 Task: Create New Customer with Customer Name: HomeGoods, Billing Address Line1: 4216 Skips Lane, Billing Address Line2:  Phoenix, Billing Address Line3:  Arizona 85012, Cell Number: 832-238-5031
Action: Mouse moved to (194, 38)
Screenshot: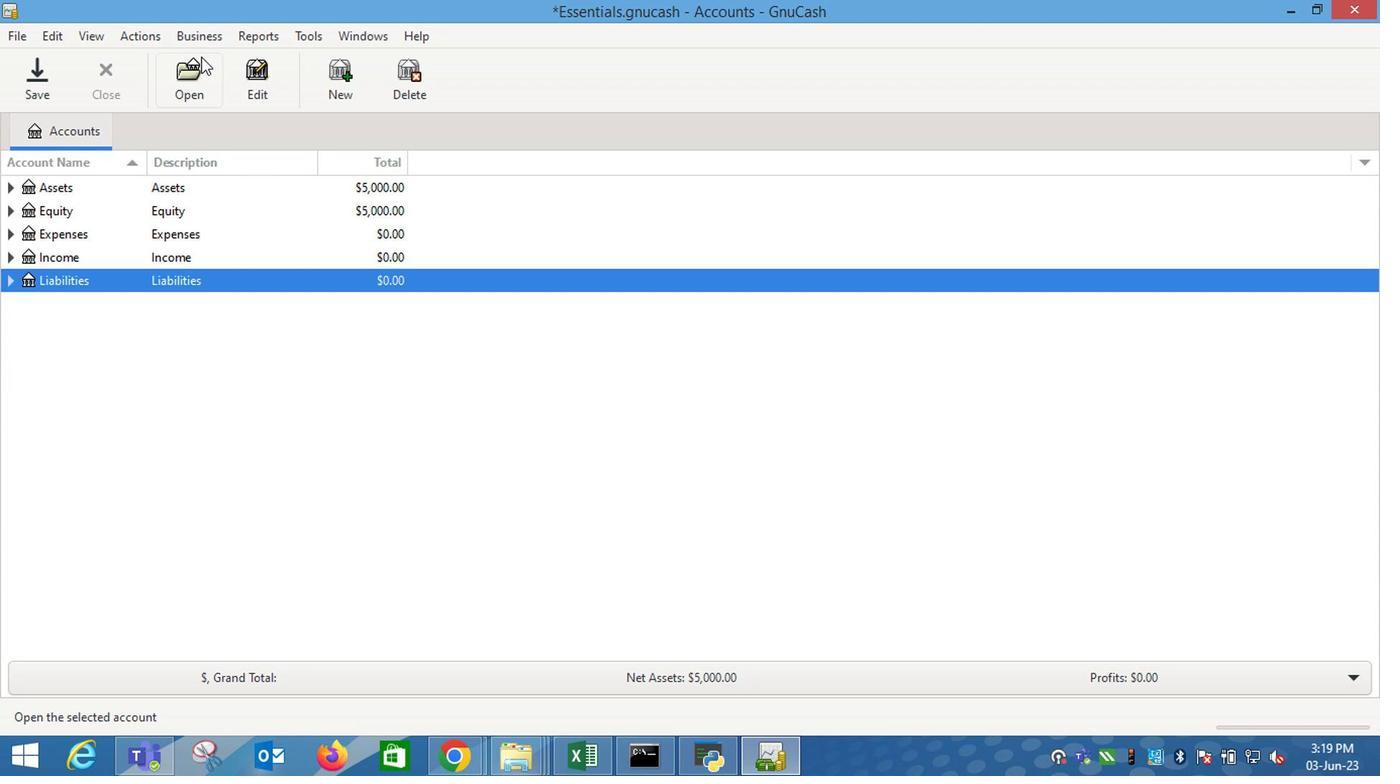 
Action: Mouse pressed left at (194, 38)
Screenshot: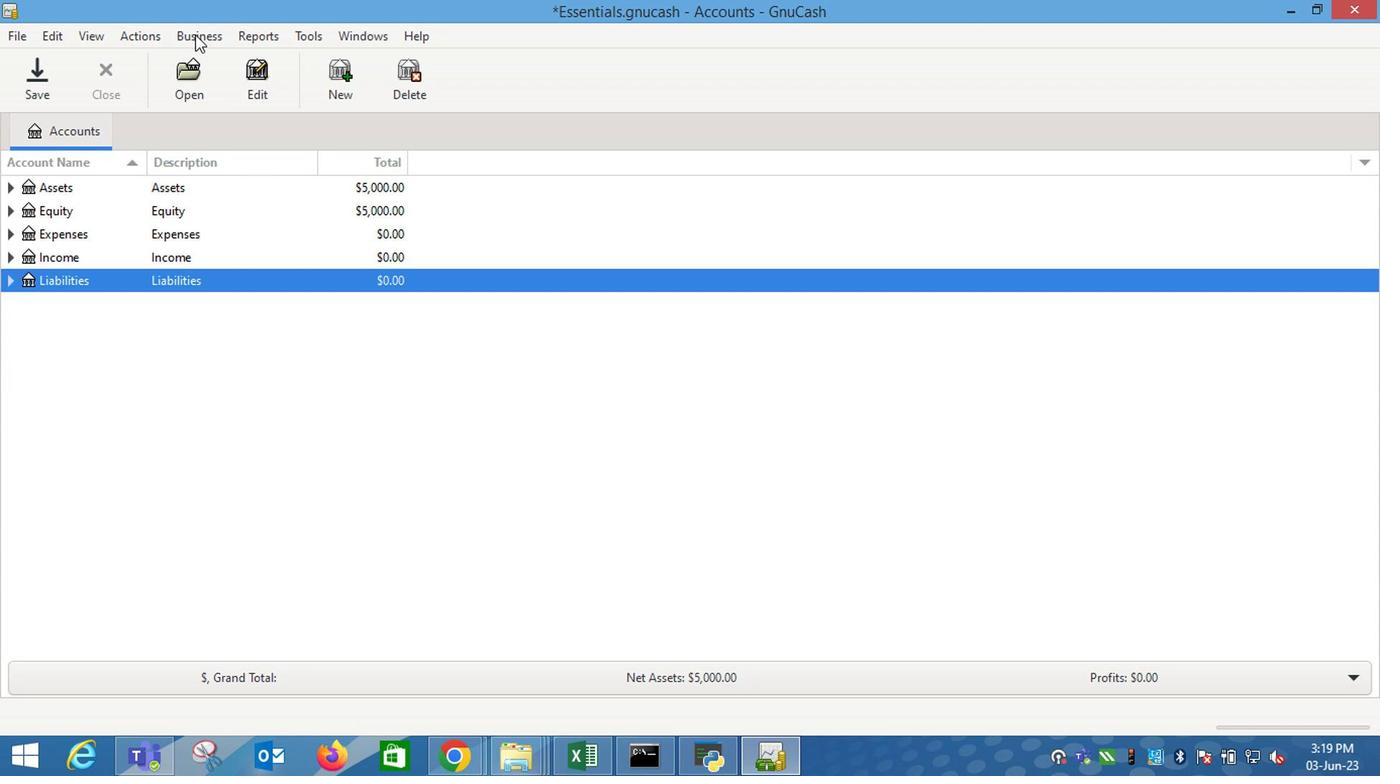 
Action: Mouse moved to (456, 93)
Screenshot: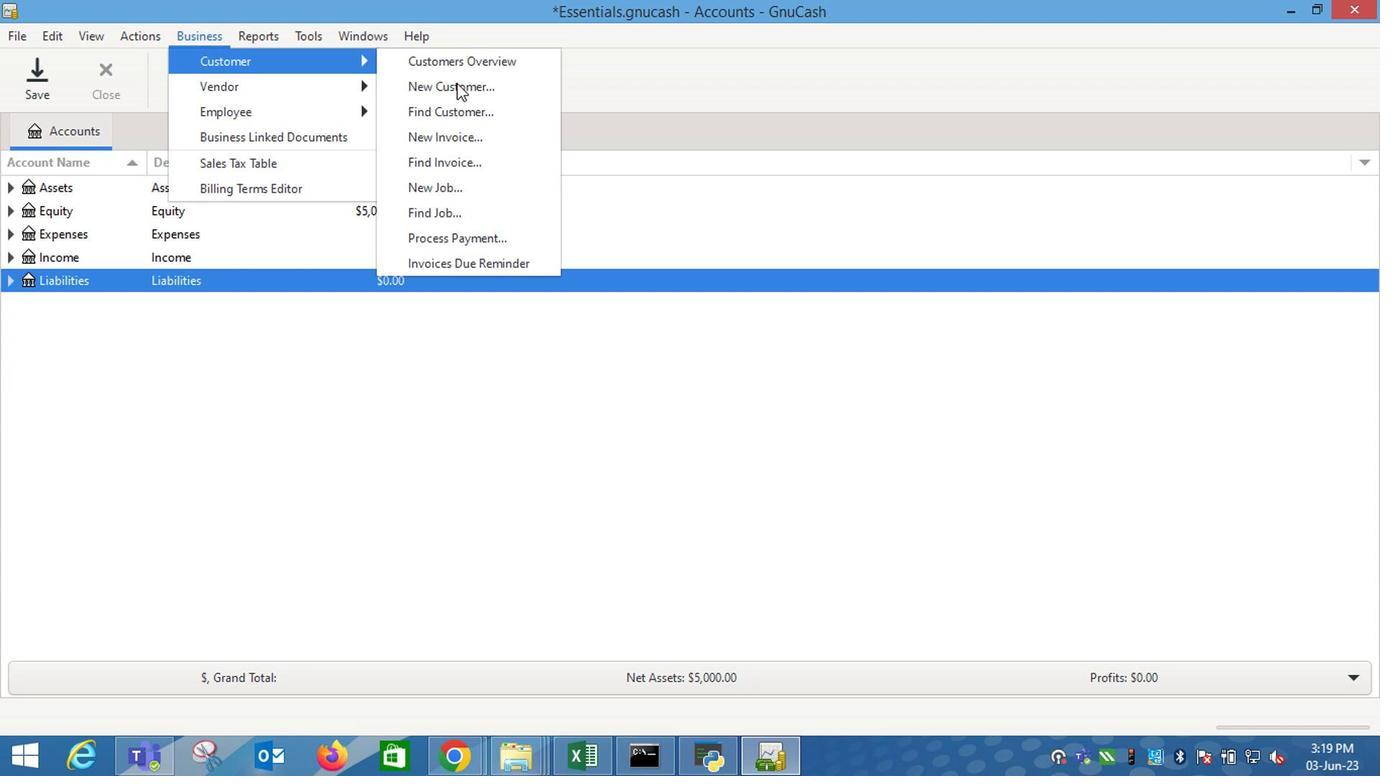 
Action: Mouse pressed left at (456, 93)
Screenshot: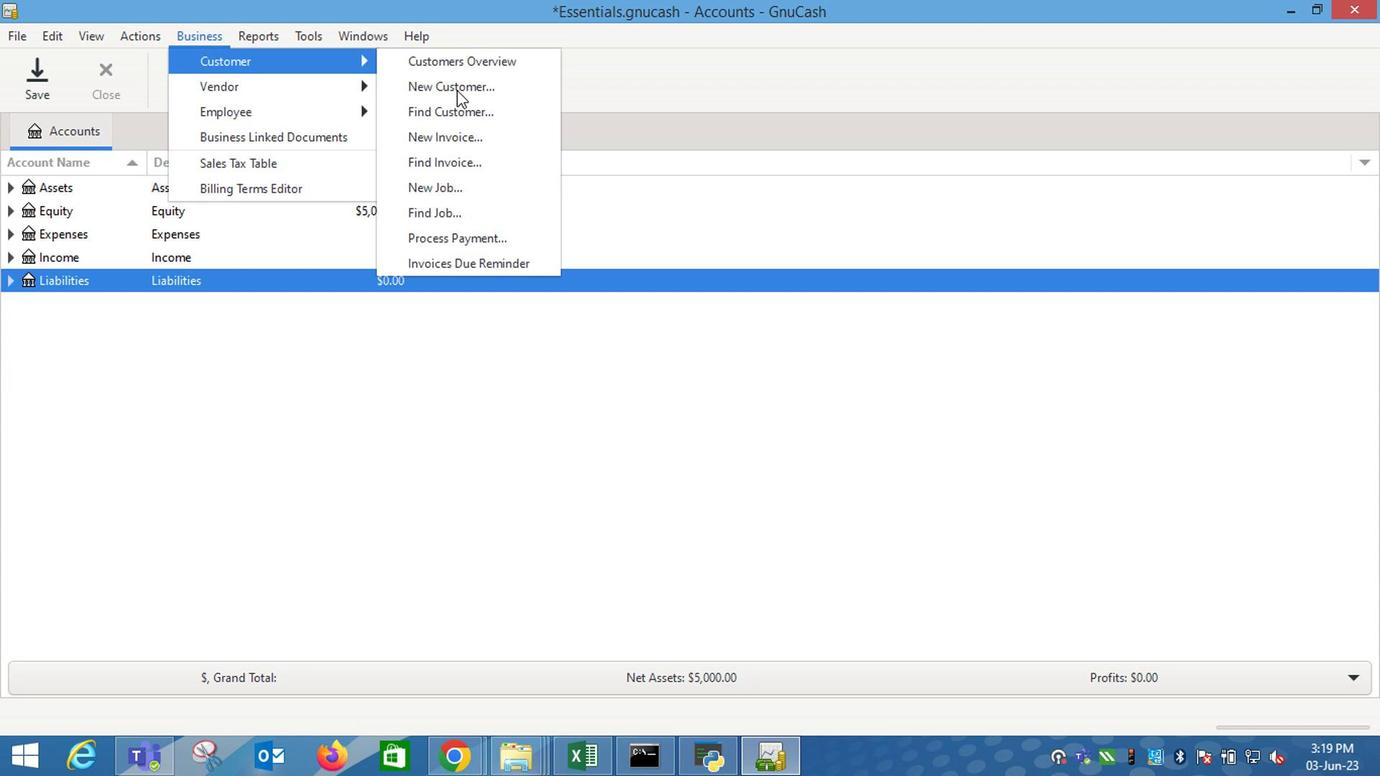 
Action: Mouse moved to (989, 177)
Screenshot: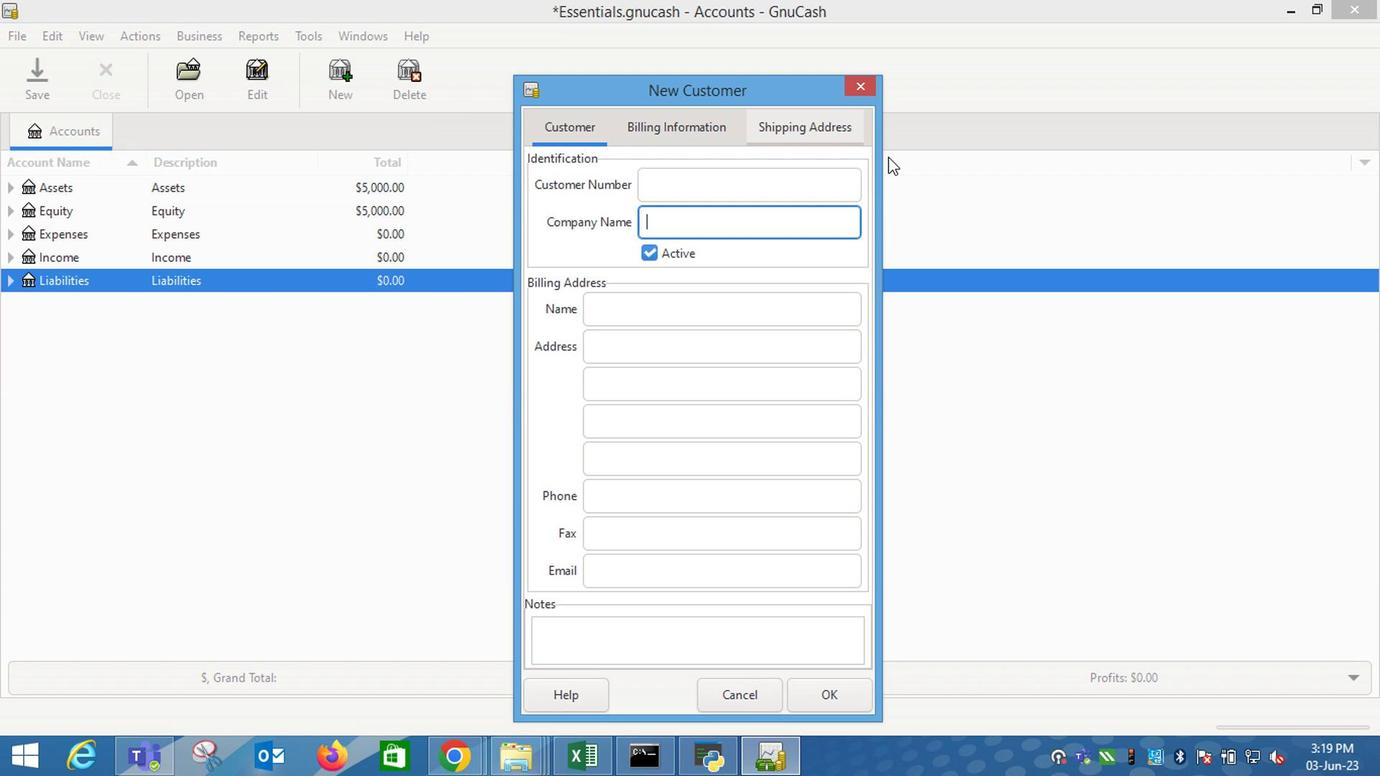 
Action: Key pressed <Key.shift_r>Home<Key.shift_r>Goods<Key.tab><Key.tab><Key.tab>4216<Key.space><Key.shift_r>Skips<Key.space><Key.shift_r>Lane<Key.tab><Key.shift_r>Ph<Key.tab><Key.shift_r>A<Key.tab><Key.tab>832-238-5031
Screenshot: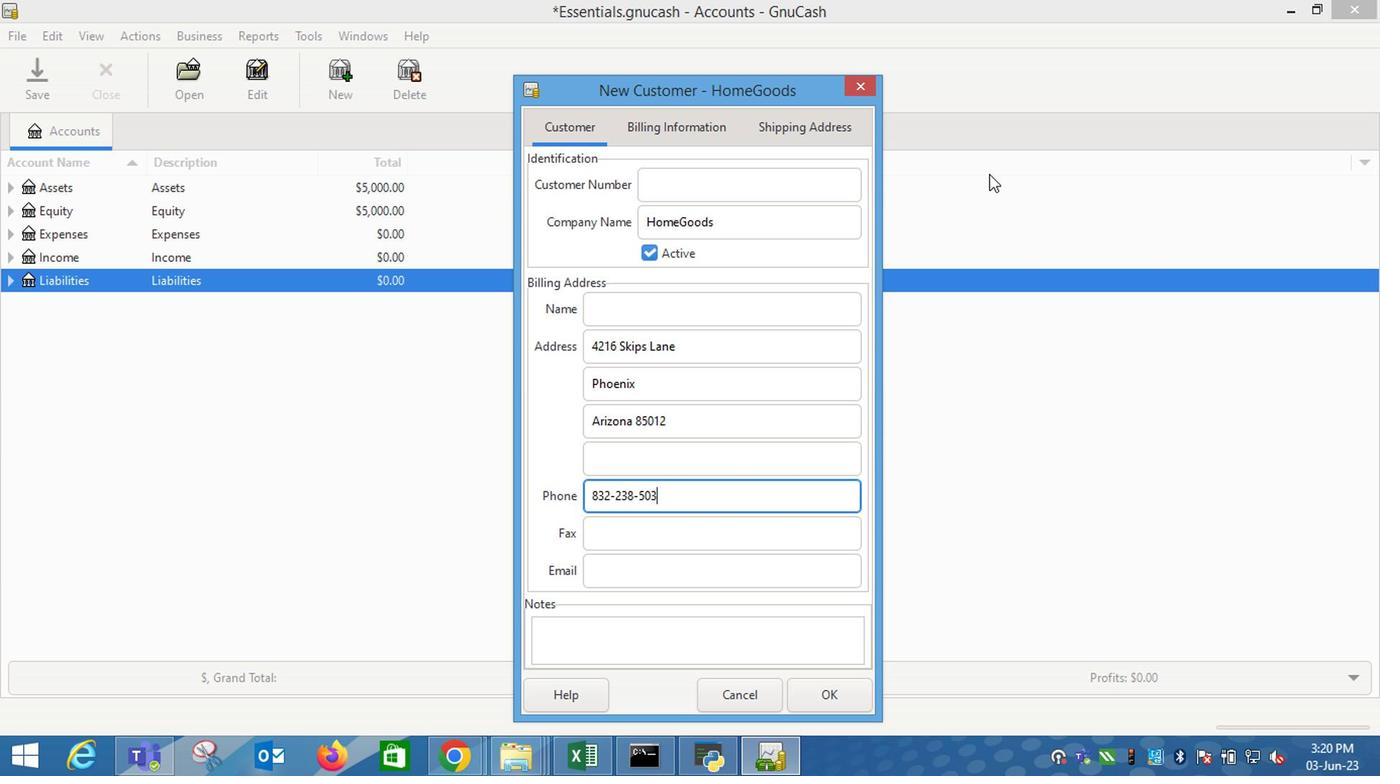 
Action: Mouse moved to (657, 163)
Screenshot: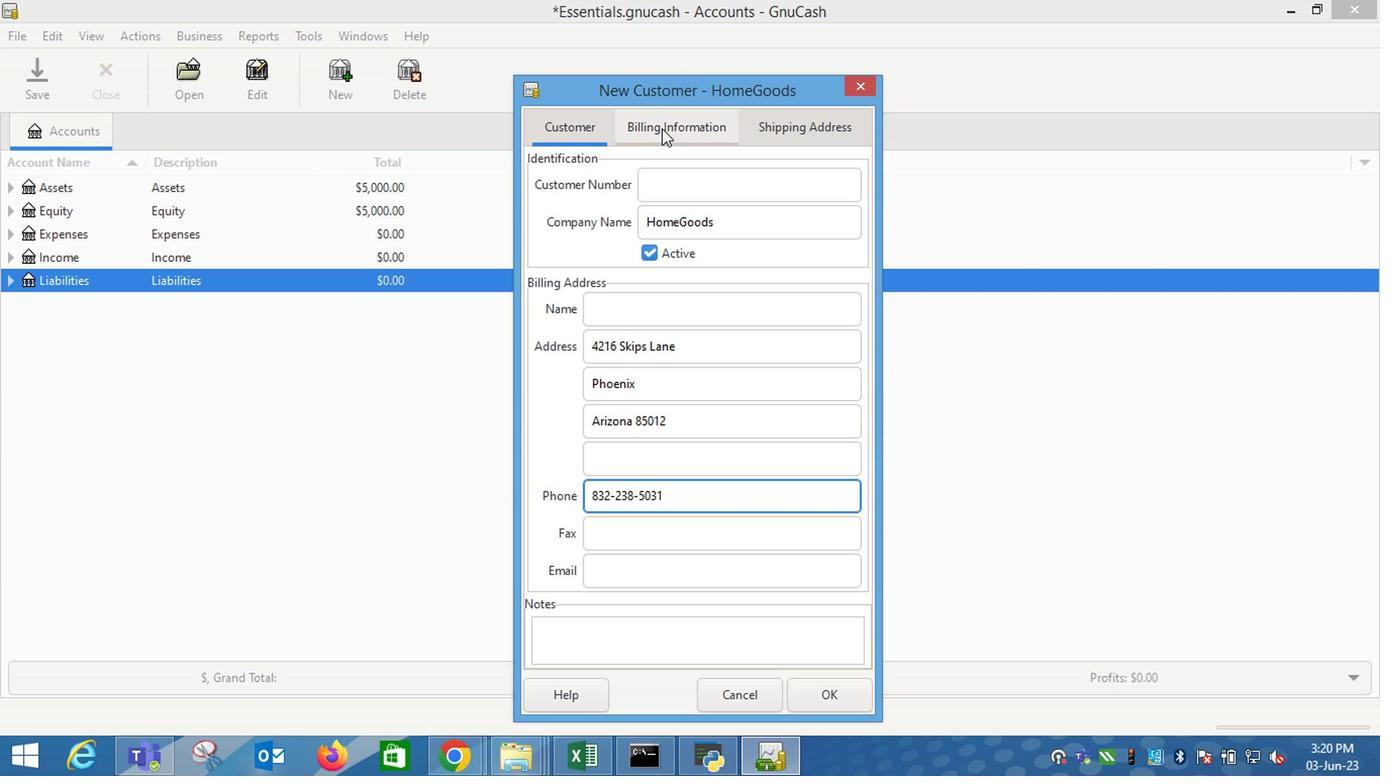 
Action: Mouse pressed left at (657, 163)
Screenshot: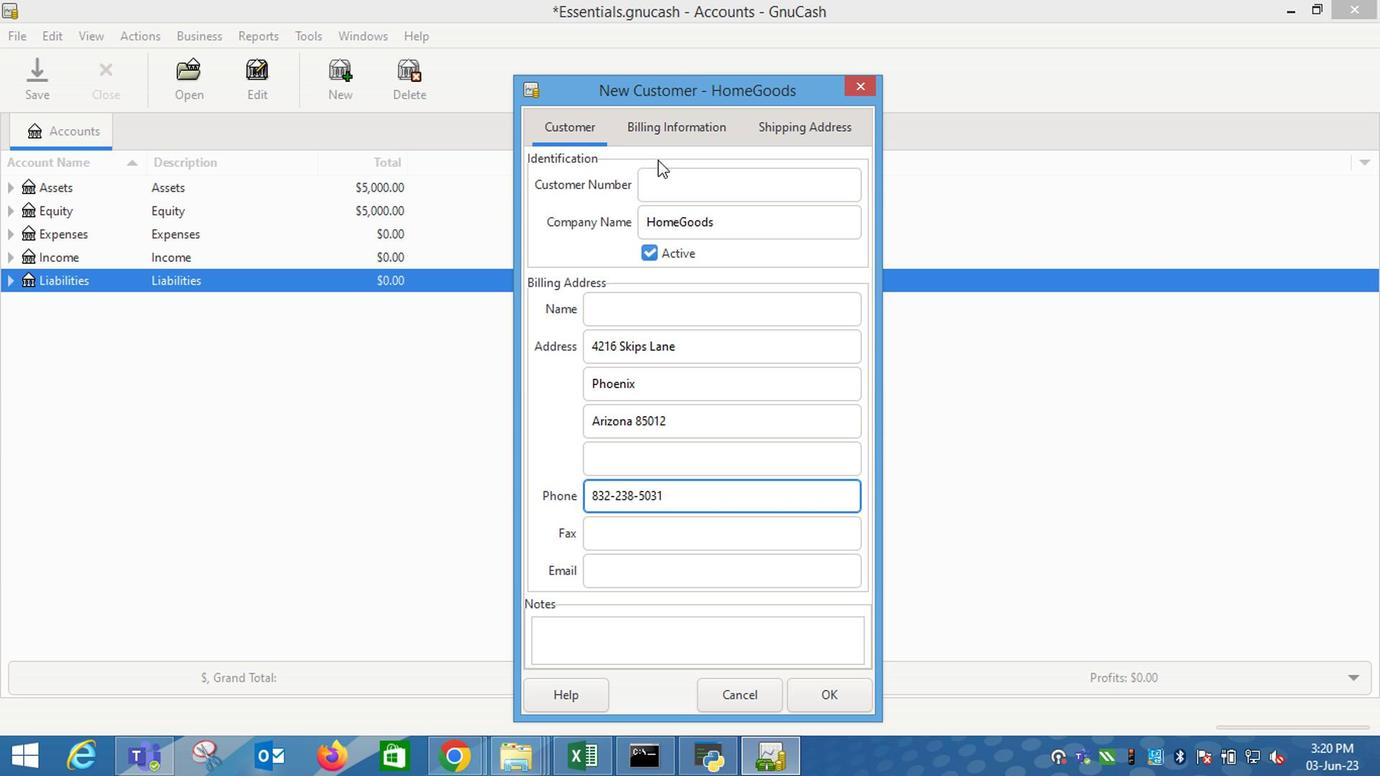 
Action: Mouse moved to (663, 145)
Screenshot: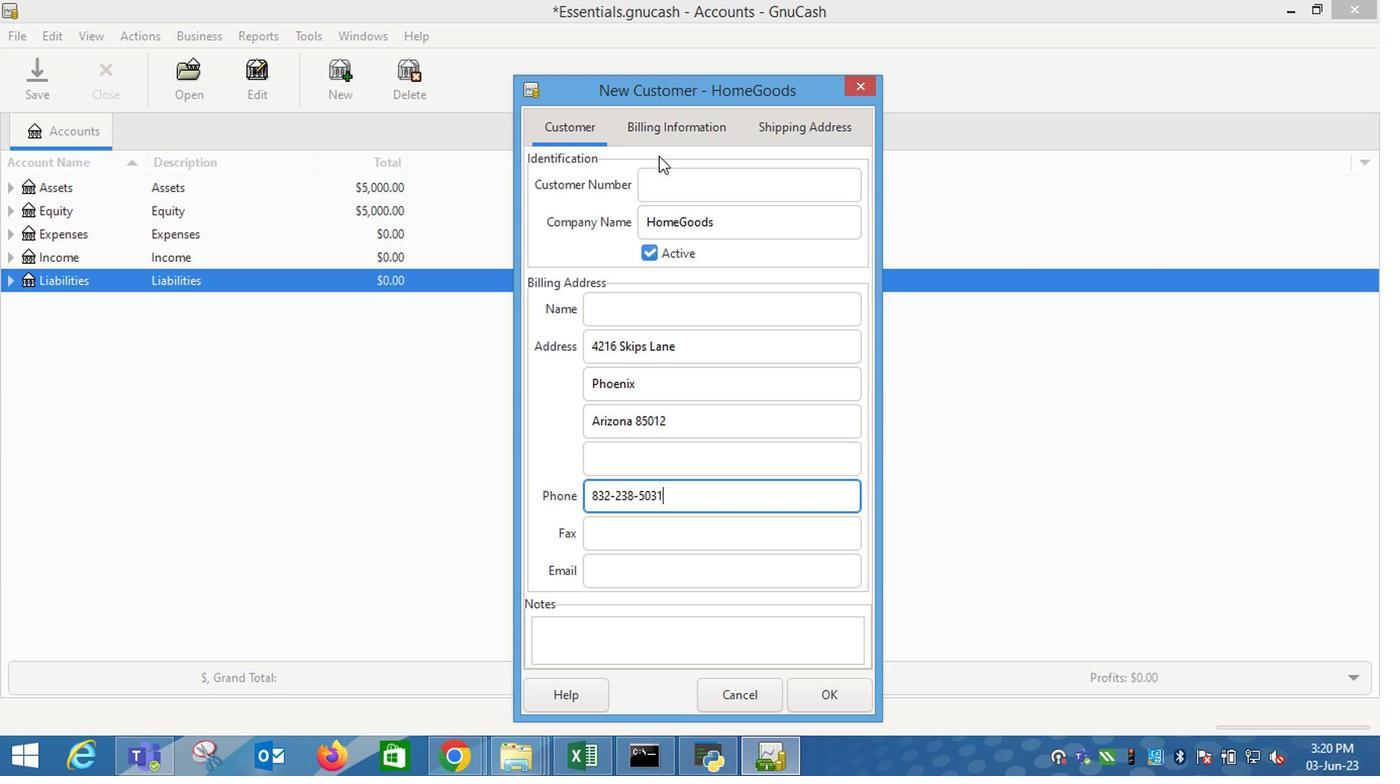 
Action: Mouse pressed left at (663, 145)
Screenshot: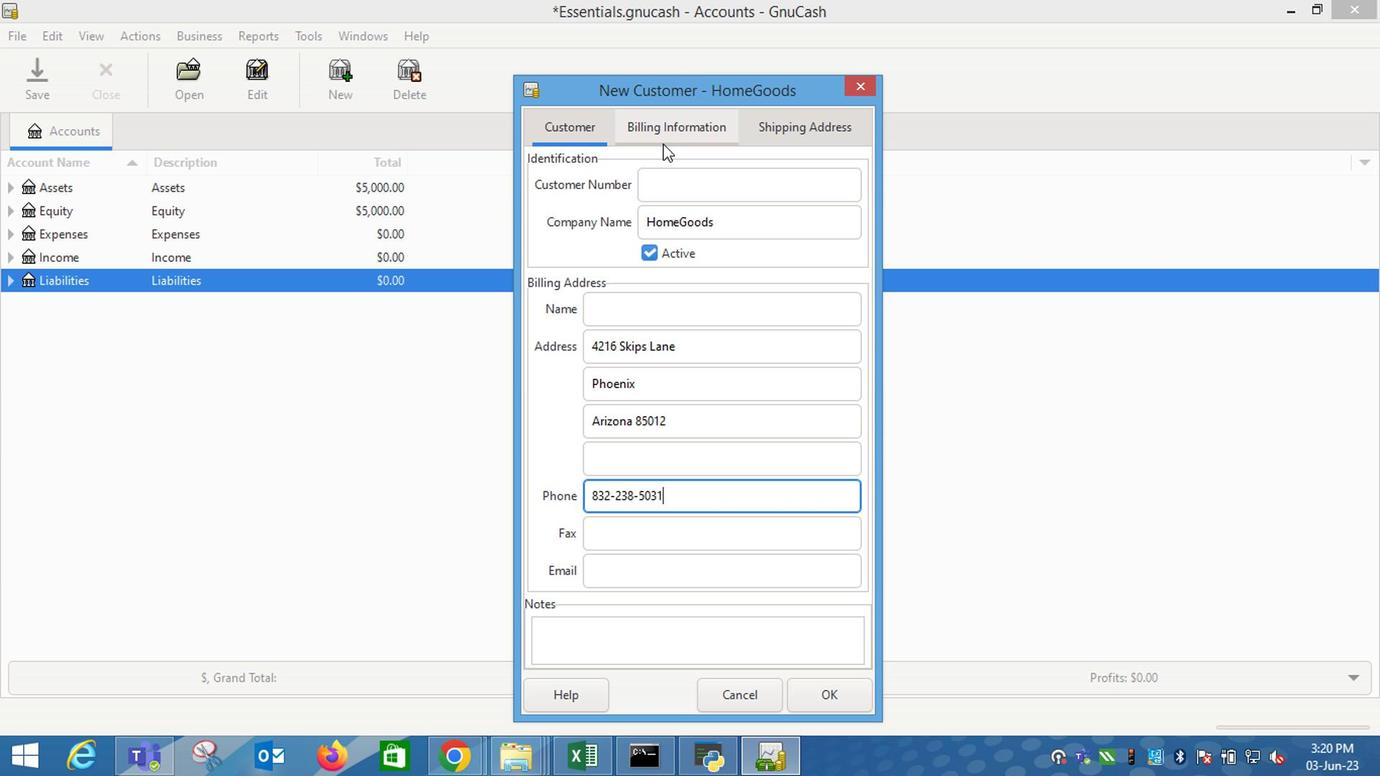 
Action: Mouse moved to (824, 693)
Screenshot: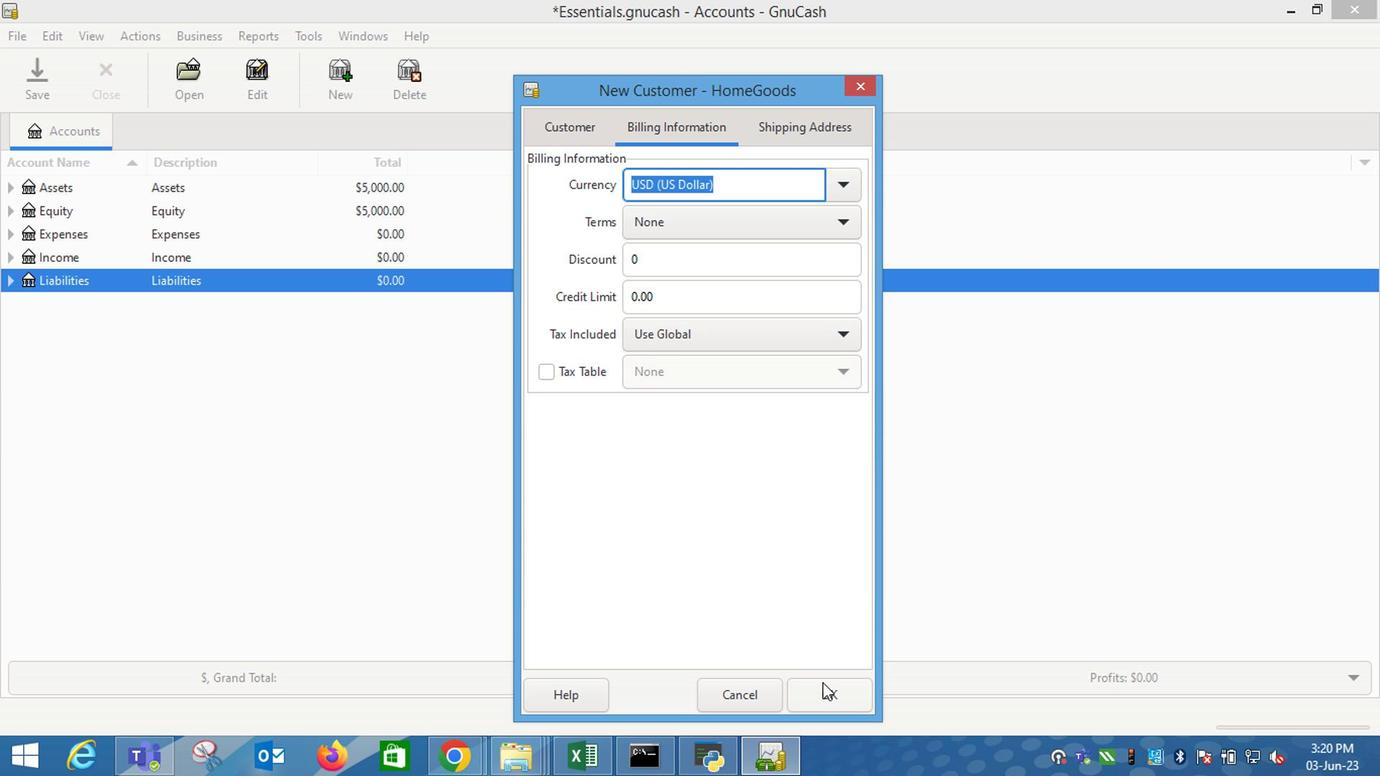 
Action: Mouse pressed left at (824, 693)
Screenshot: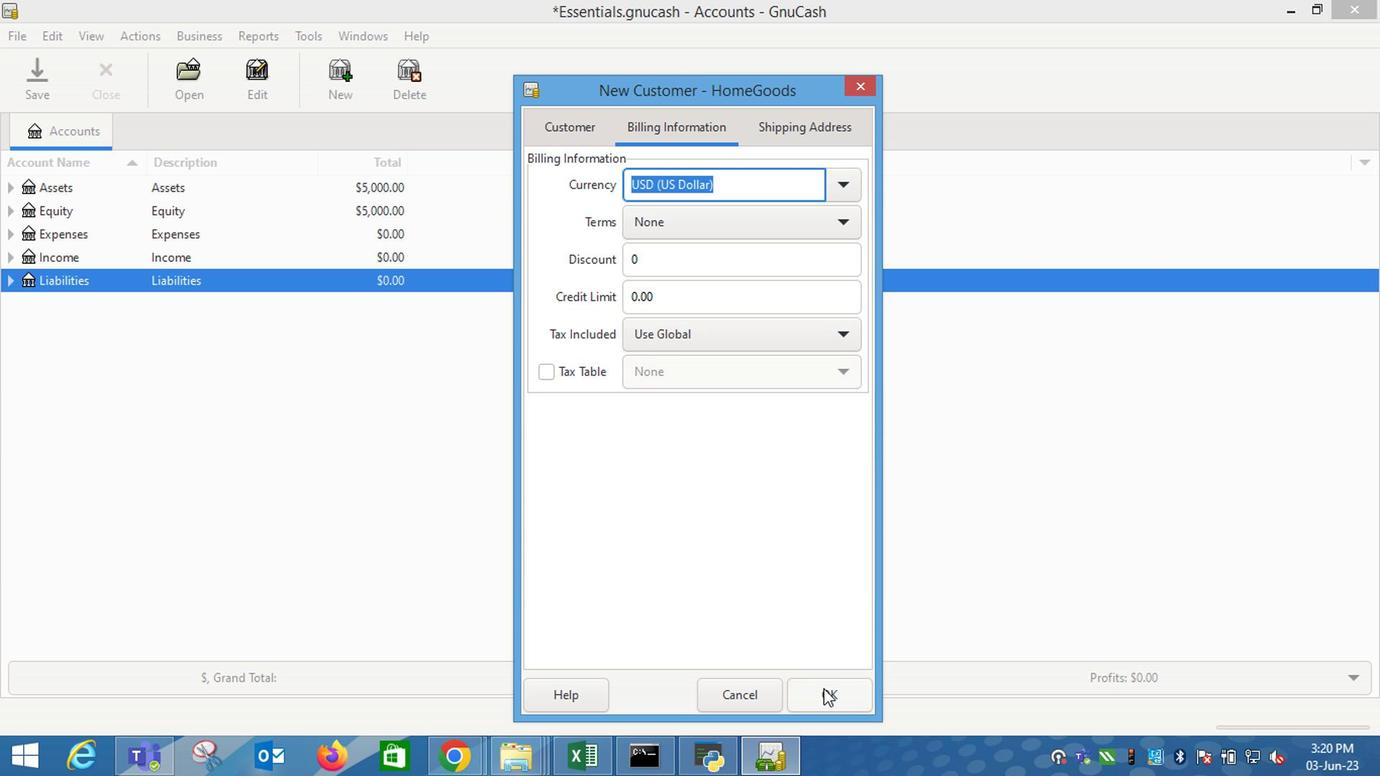 
Action: Mouse moved to (585, 546)
Screenshot: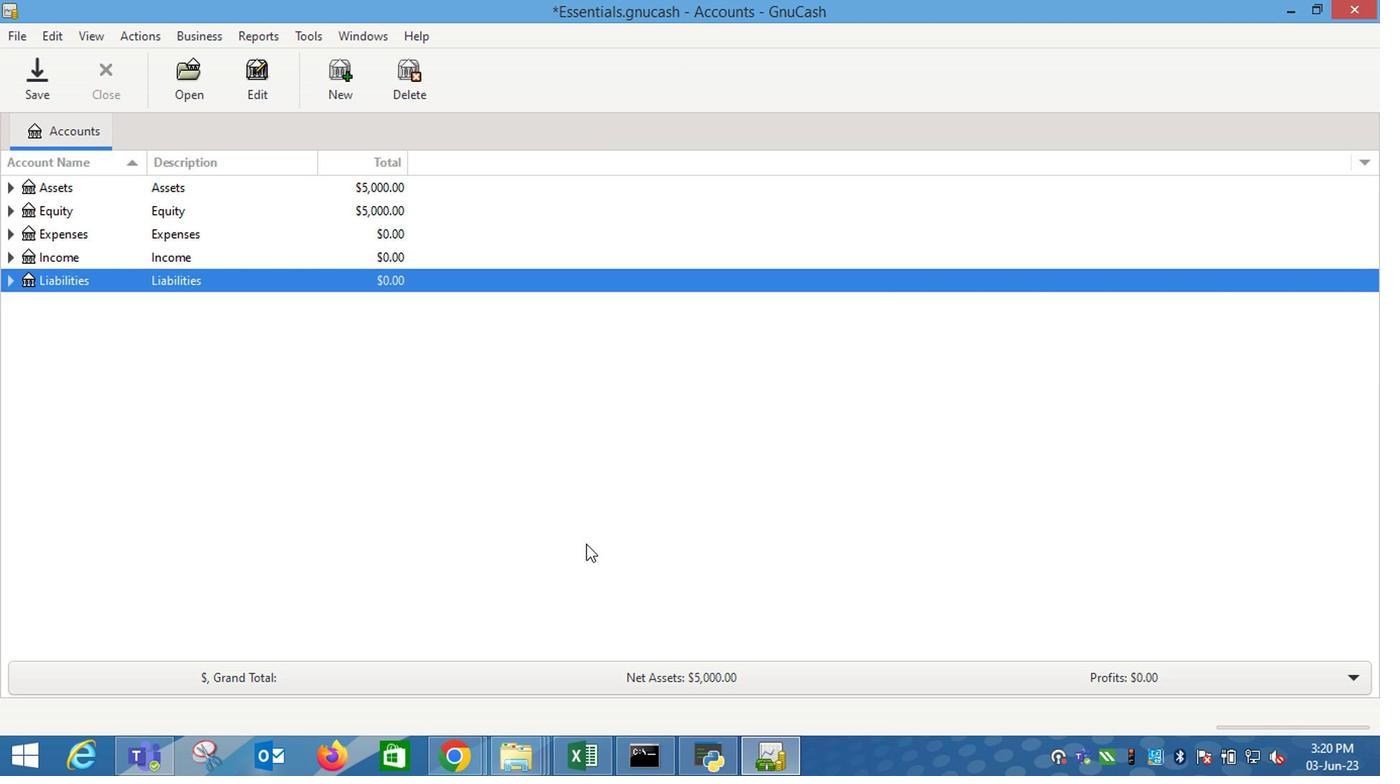 
